 Task: Create Issue Issue0000000103 in Backlog  in Scrum Project Project0000000021 in Jira. Create Issue Issue0000000104 in Backlog  in Scrum Project Project0000000021 in Jira. Create Issue Issue0000000105 in Backlog  in Scrum Project Project0000000021 in Jira. Create Issue Issue0000000106 in Backlog  in Scrum Project Project0000000022 in Jira. Create Issue Issue0000000107 in Backlog  in Scrum Project Project0000000022 in Jira
Action: Mouse moved to (349, 325)
Screenshot: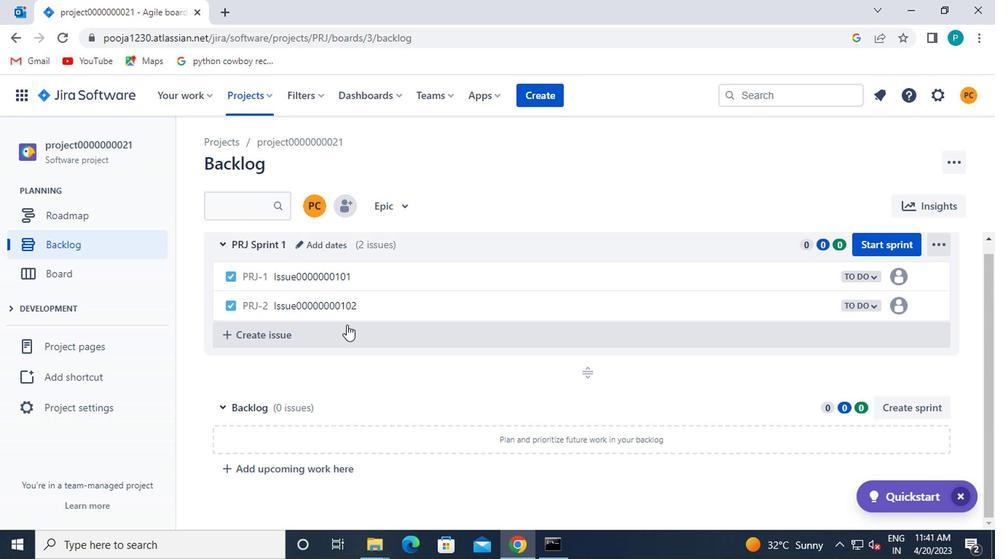 
Action: Mouse pressed left at (349, 325)
Screenshot: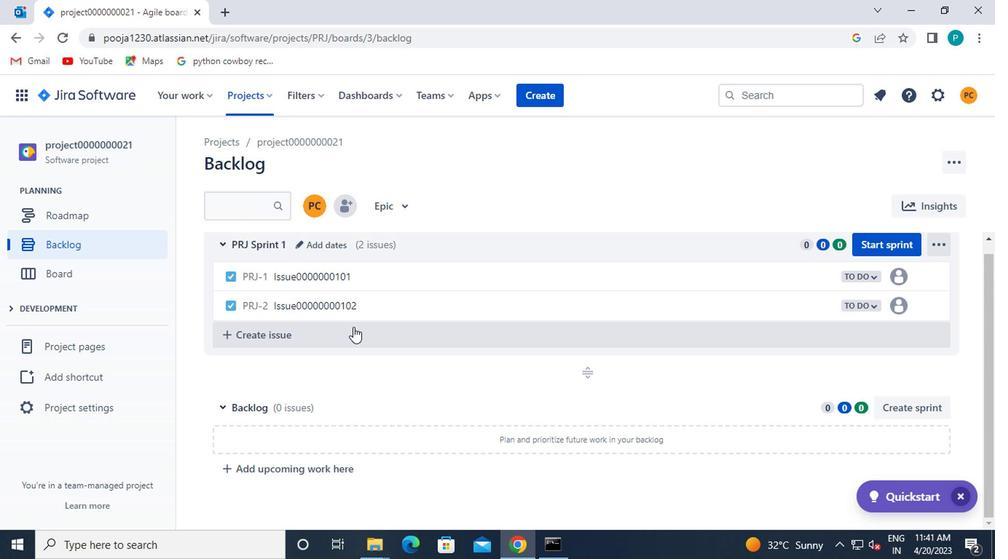 
Action: Mouse moved to (349, 334)
Screenshot: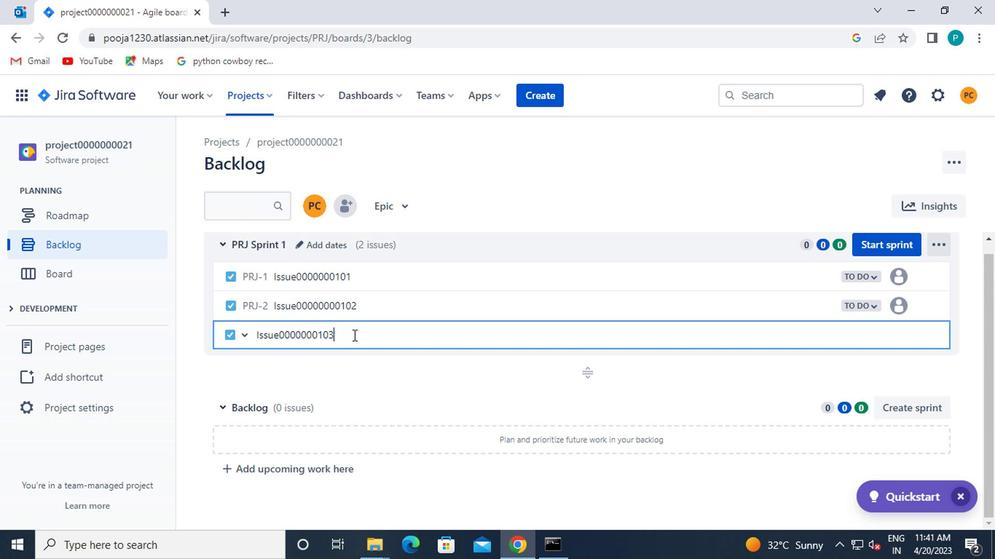 
Action: Key pressed <Key.backspace>3<Key.enter>
Screenshot: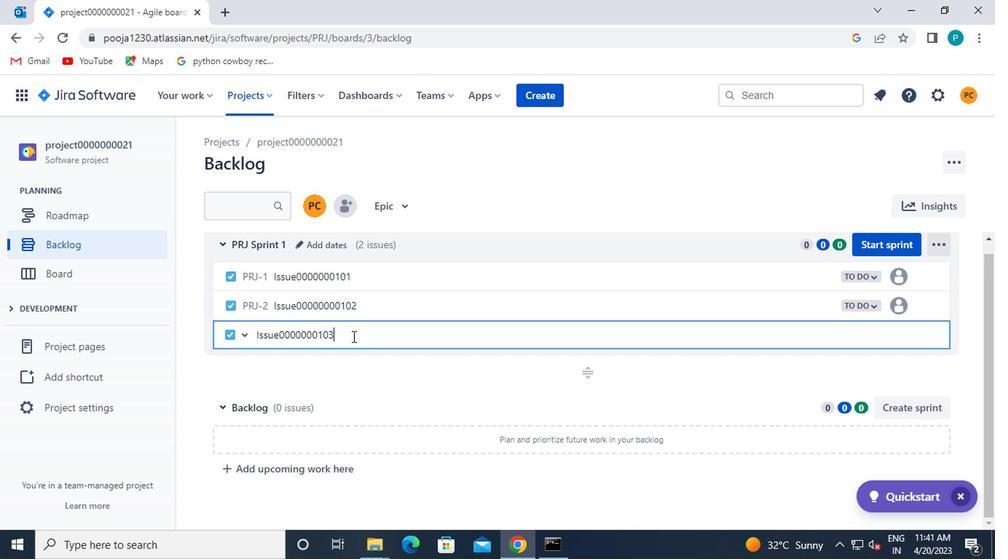
Action: Mouse moved to (161, 419)
Screenshot: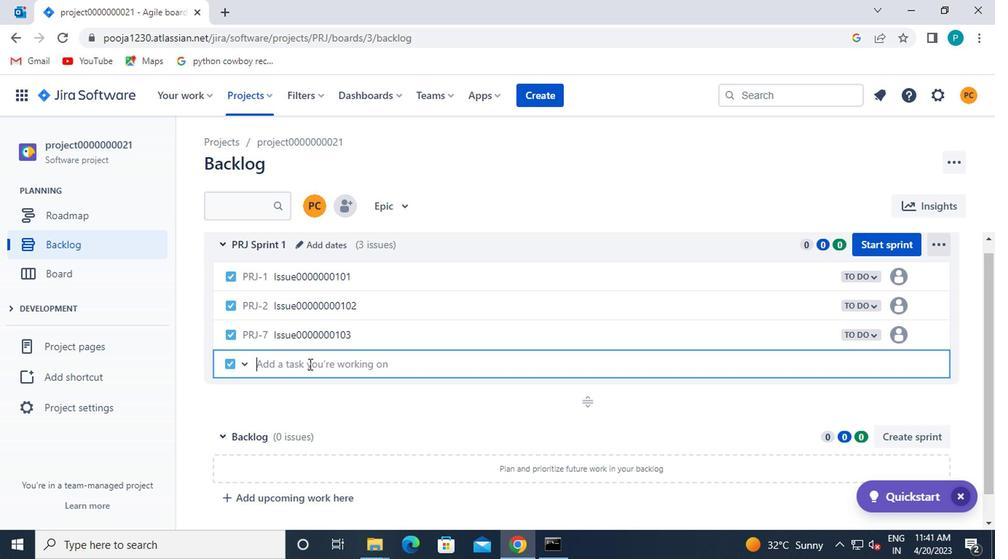 
Action: Key pressed <Key.caps_lock>i<Key.caps_lock>
Screenshot: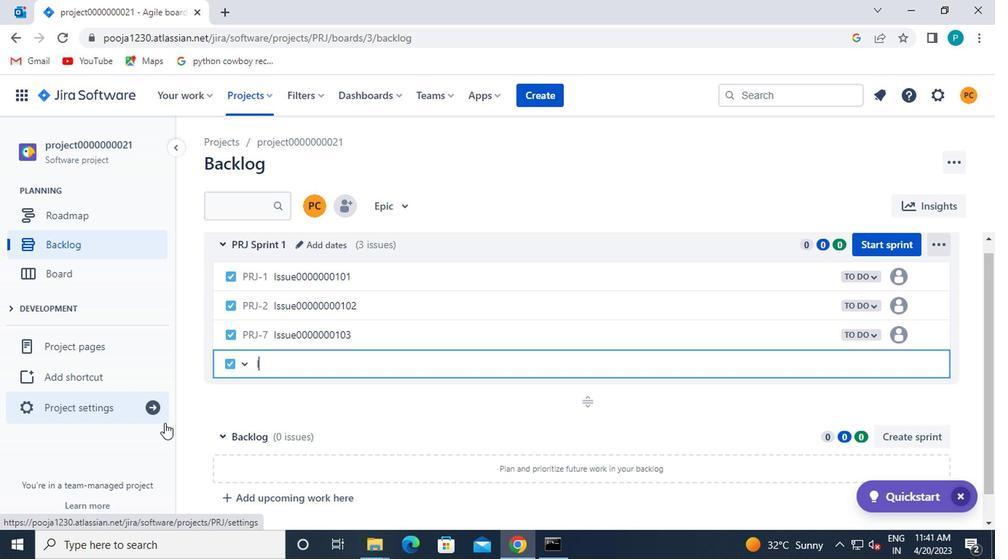 
Action: Mouse moved to (158, 419)
Screenshot: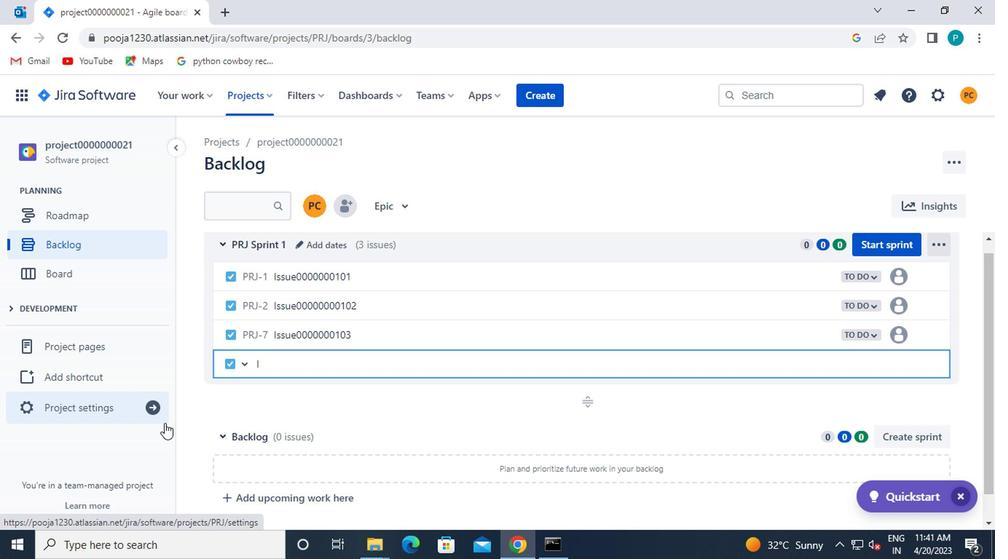 
Action: Key pressed ssue0000000
Screenshot: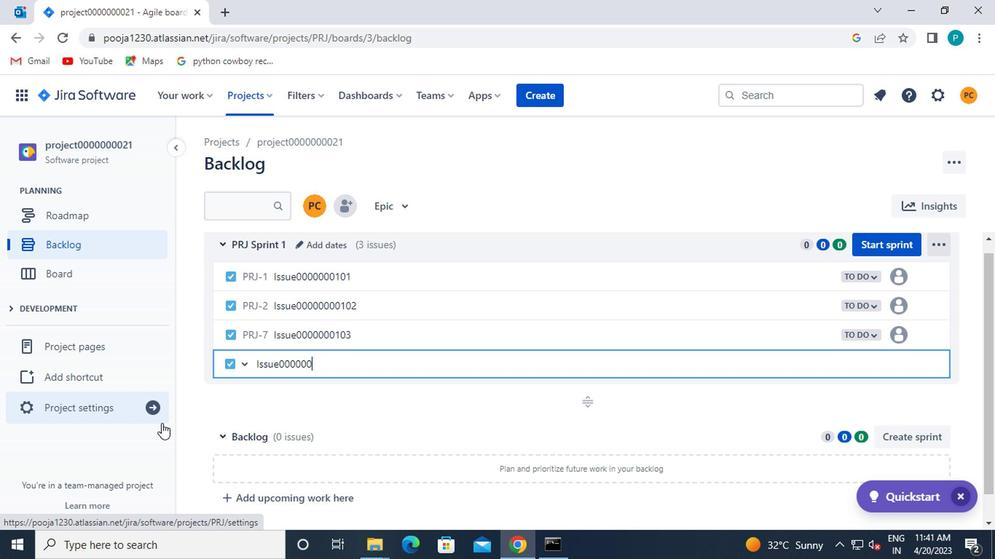 
Action: Mouse moved to (151, 418)
Screenshot: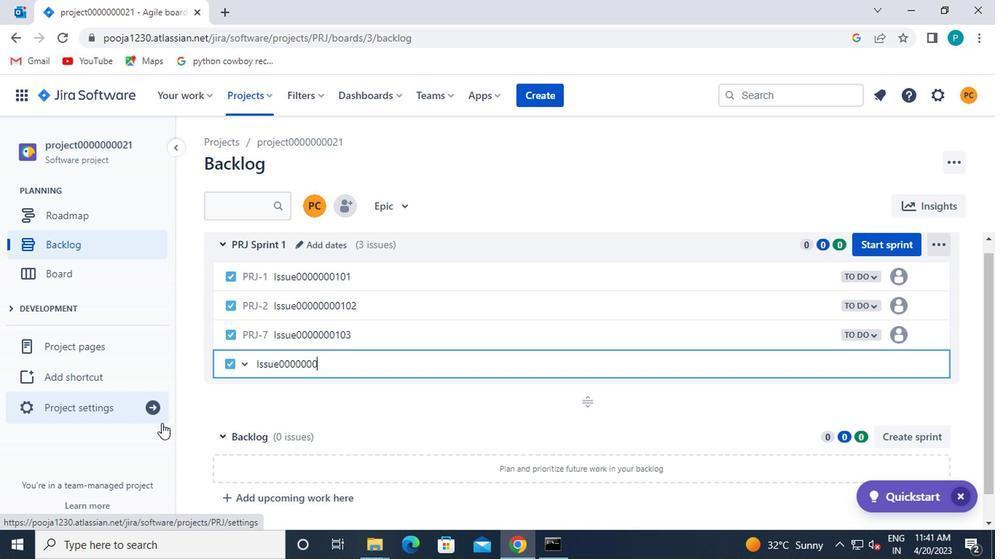 
Action: Key pressed 1
Screenshot: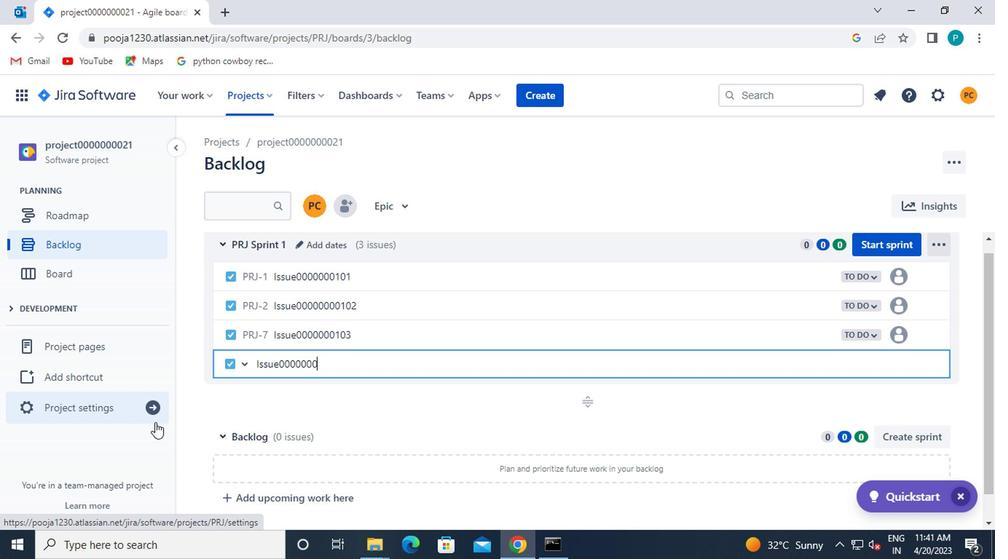 
Action: Mouse moved to (151, 418)
Screenshot: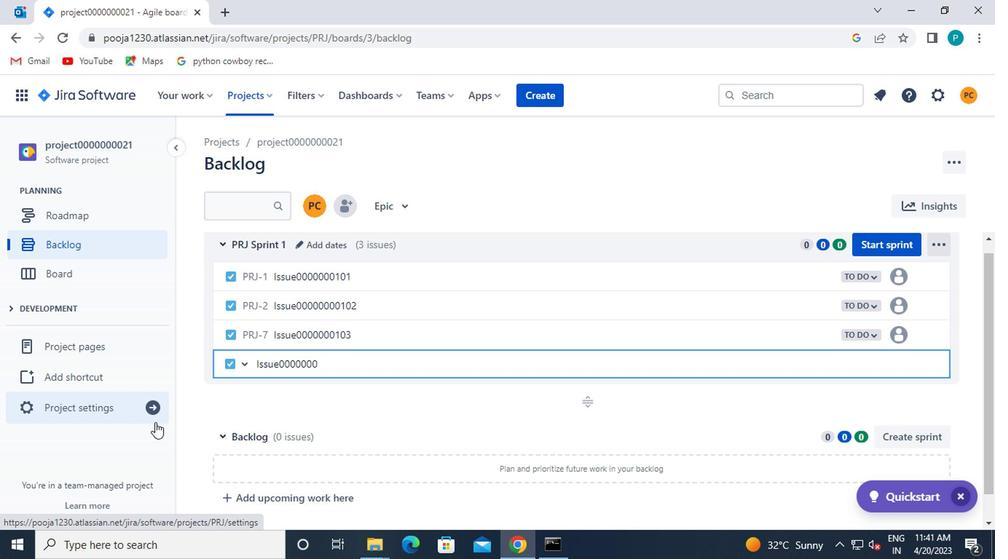 
Action: Key pressed 04<Key.enter><Key.caps_lock>i<Key.caps_lock>a<Key.backspace>ssue0000000105<Key.enter>
Screenshot: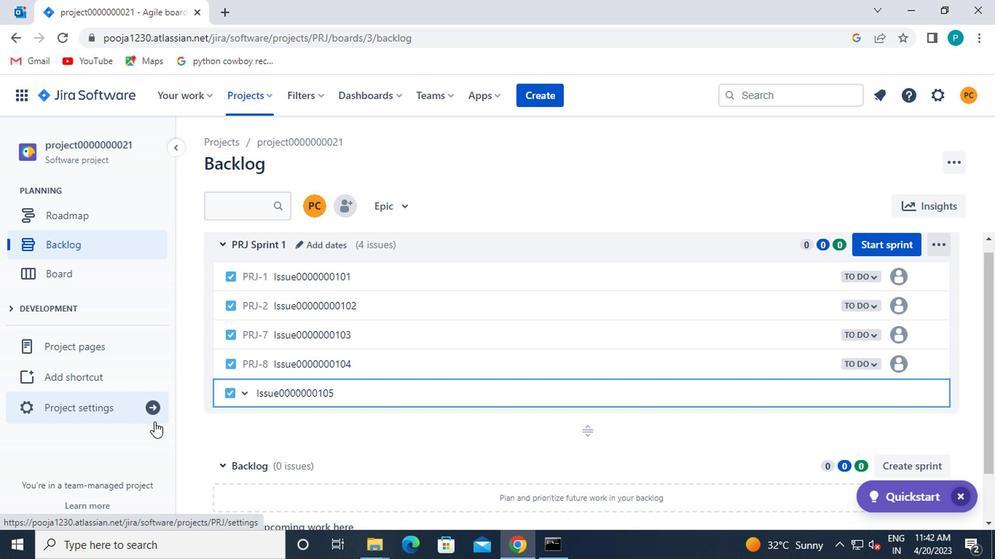 
Action: Mouse moved to (245, 93)
Screenshot: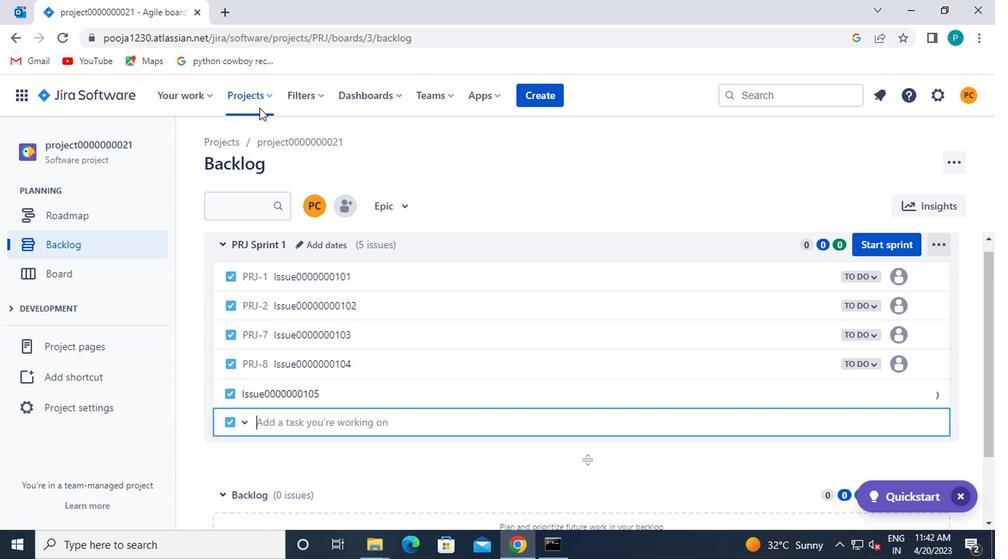 
Action: Mouse pressed left at (245, 93)
Screenshot: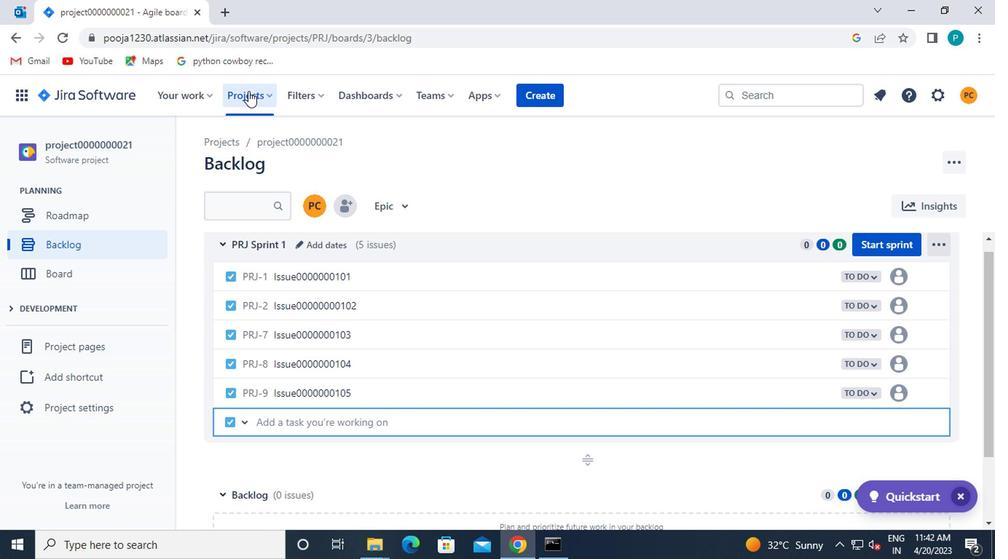 
Action: Mouse moved to (301, 198)
Screenshot: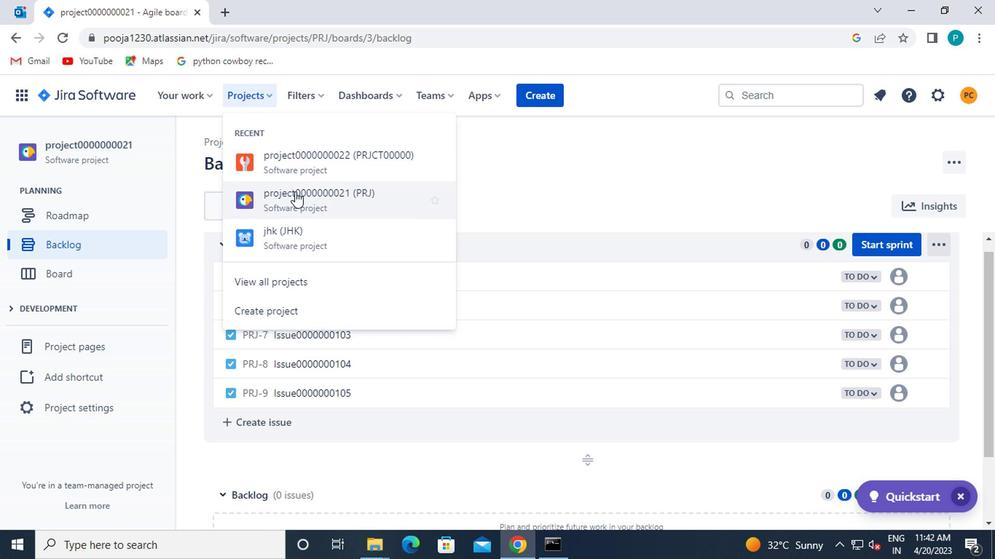 
Action: Mouse pressed left at (301, 198)
Screenshot: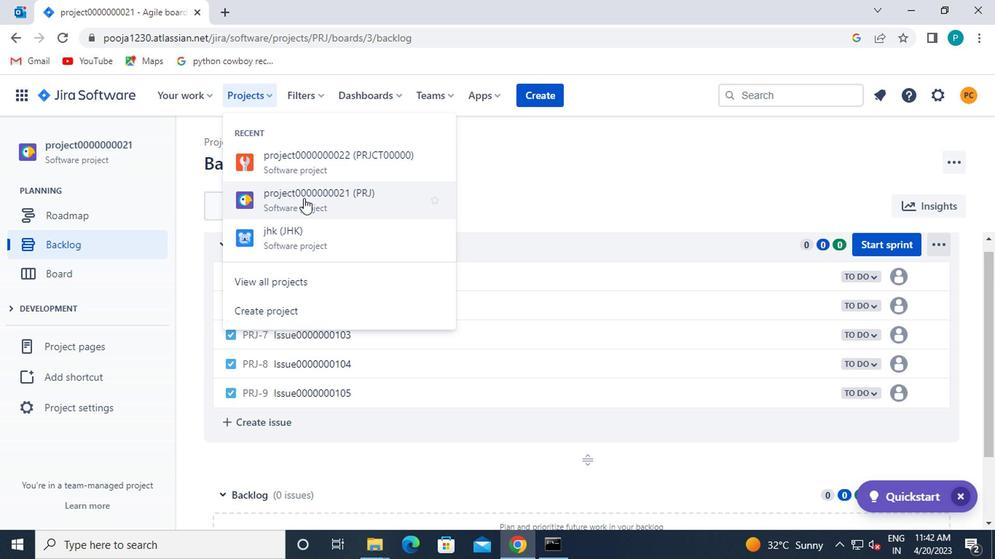 
Action: Mouse moved to (46, 245)
Screenshot: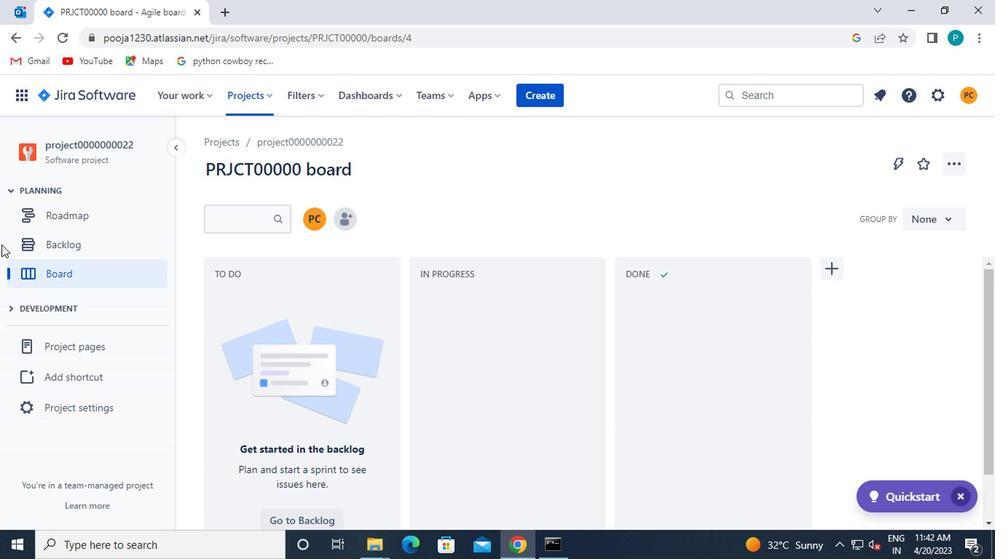 
Action: Mouse pressed left at (46, 245)
Screenshot: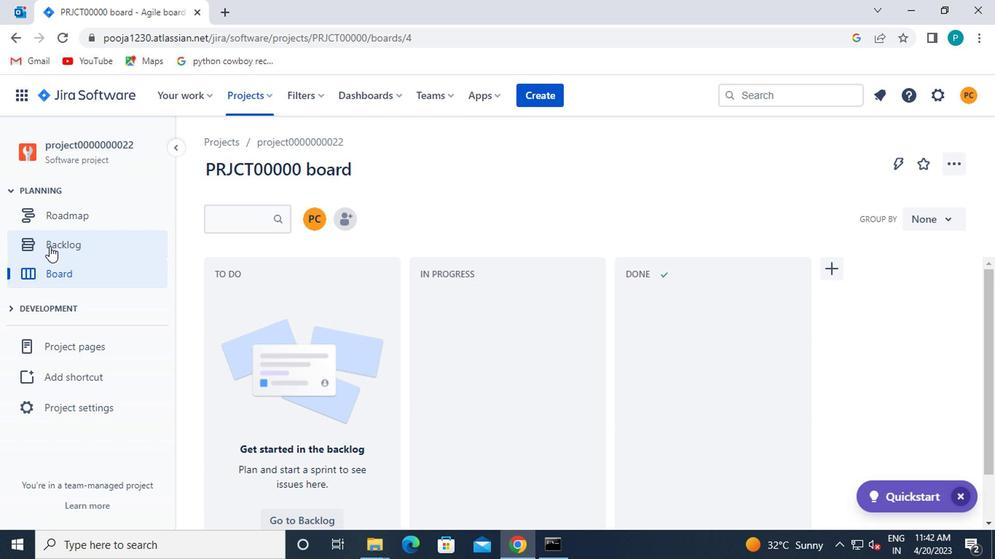 
Action: Mouse moved to (280, 384)
Screenshot: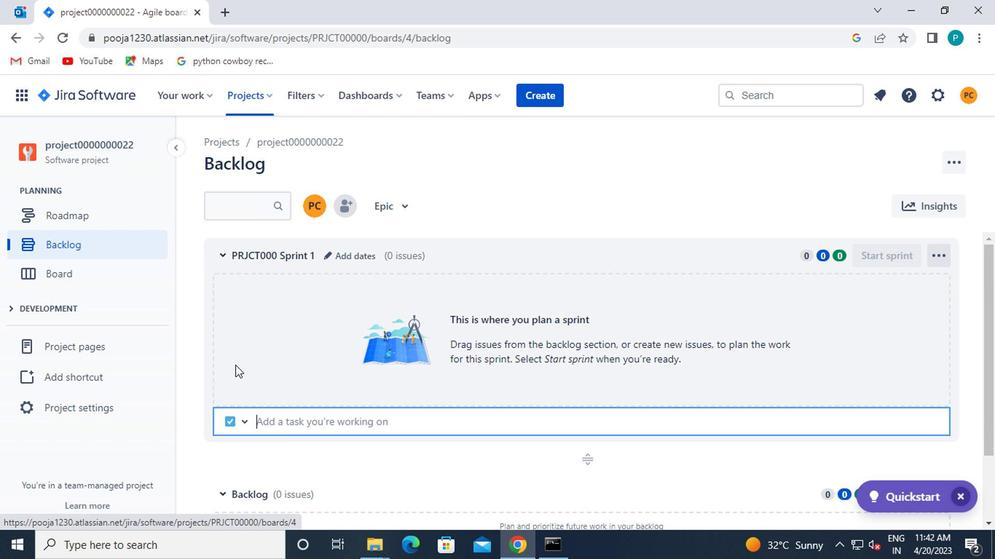 
Action: Mouse scrolled (280, 384) with delta (0, 0)
Screenshot: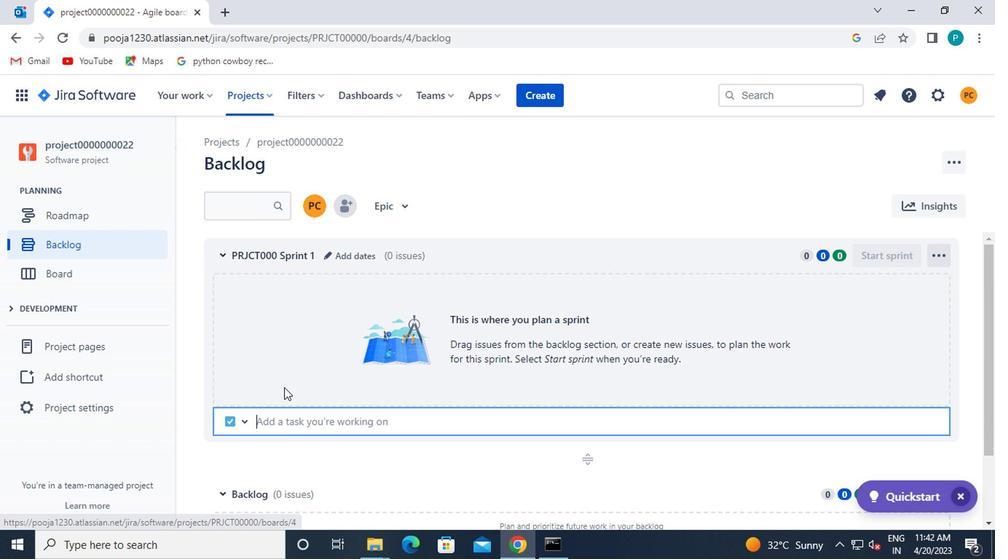 
Action: Mouse moved to (293, 352)
Screenshot: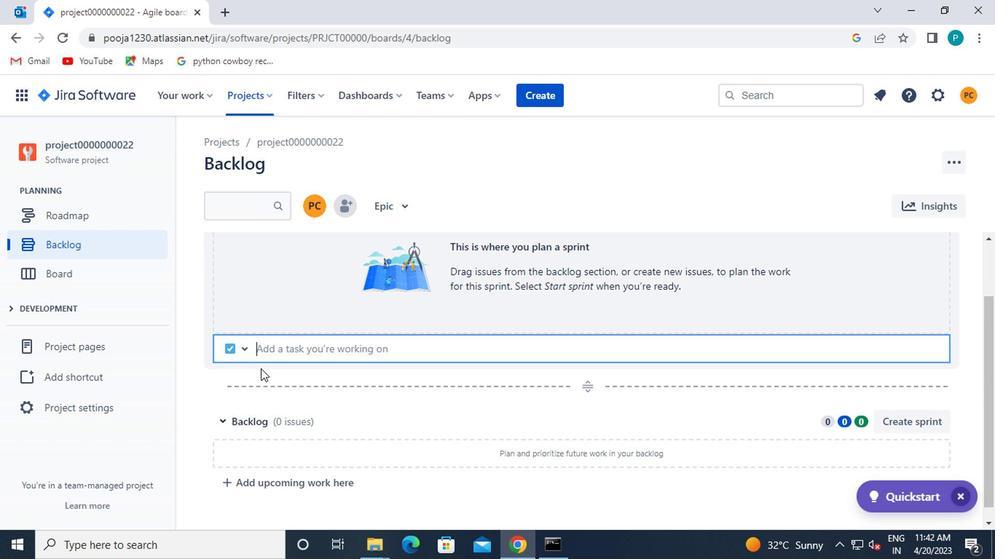 
Action: Mouse scrolled (293, 352) with delta (0, 0)
Screenshot: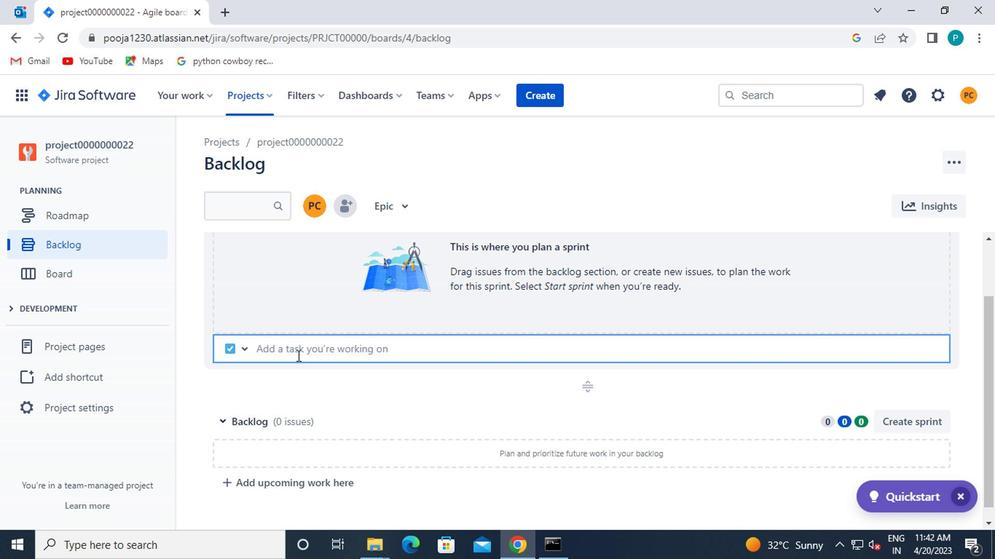 
Action: Mouse scrolled (293, 352) with delta (0, 0)
Screenshot: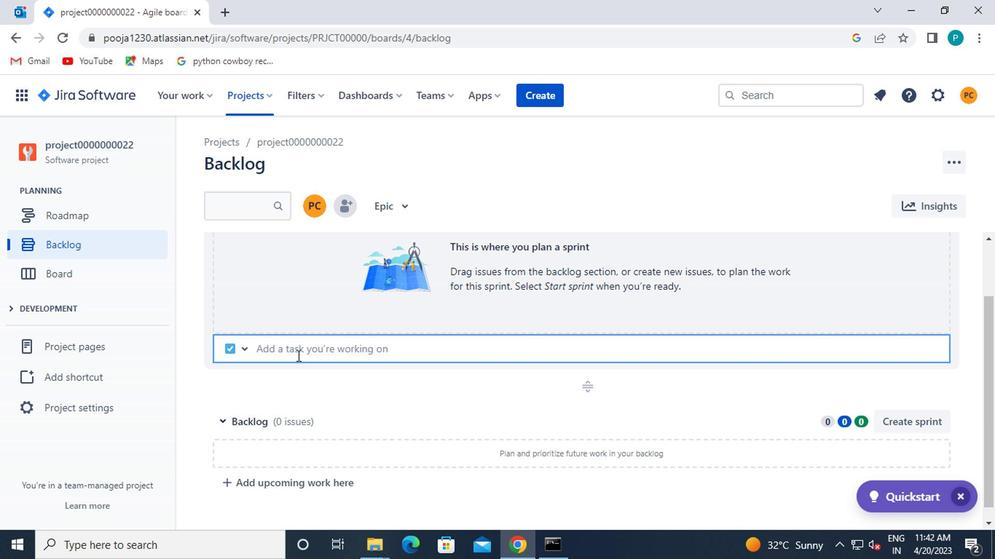 
Action: Mouse moved to (292, 326)
Screenshot: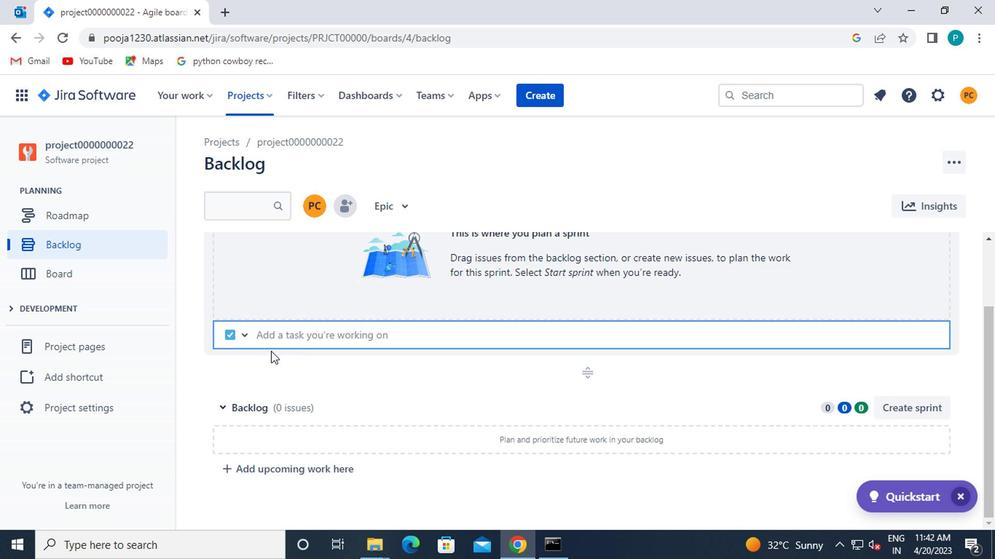 
Action: Mouse pressed left at (292, 326)
Screenshot: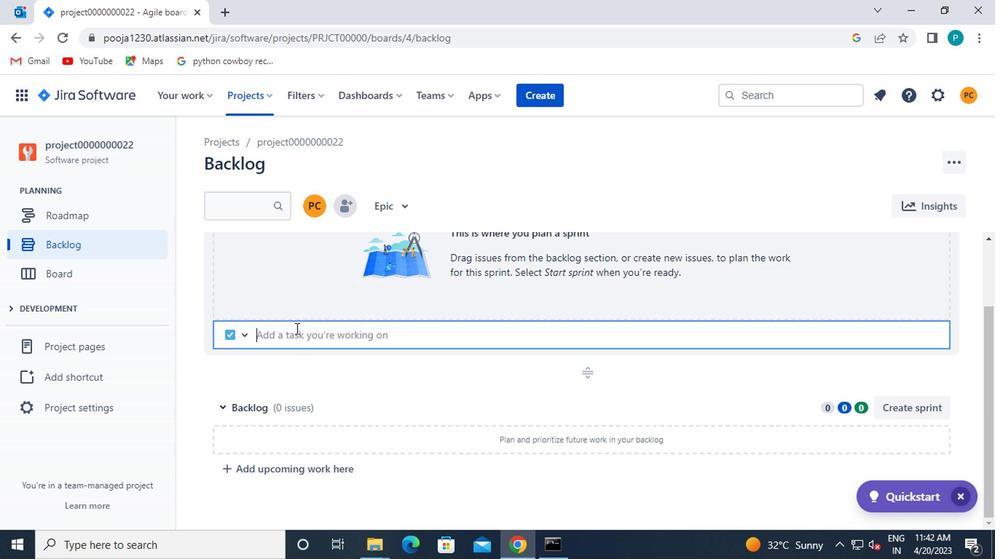 
Action: Mouse moved to (292, 332)
Screenshot: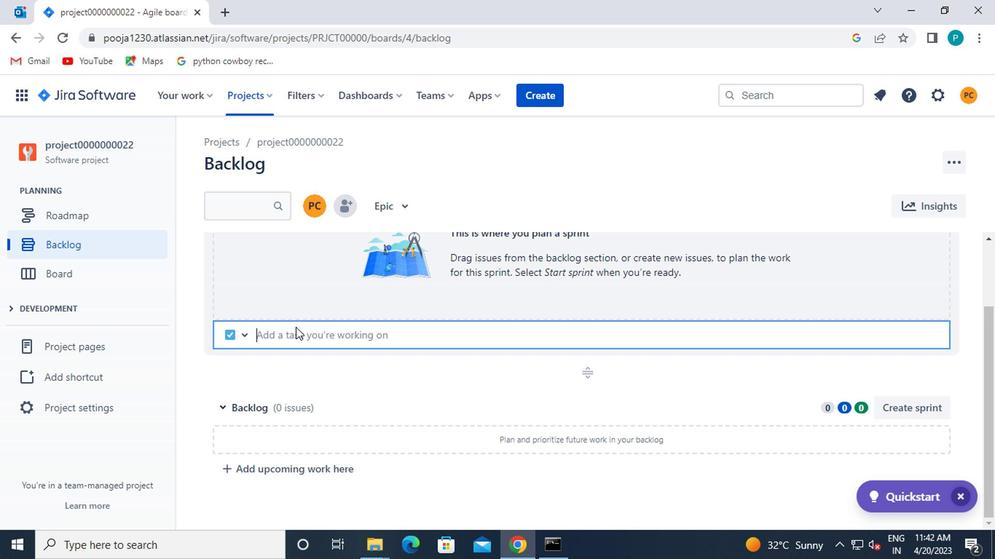 
Action: Mouse pressed left at (292, 332)
Screenshot: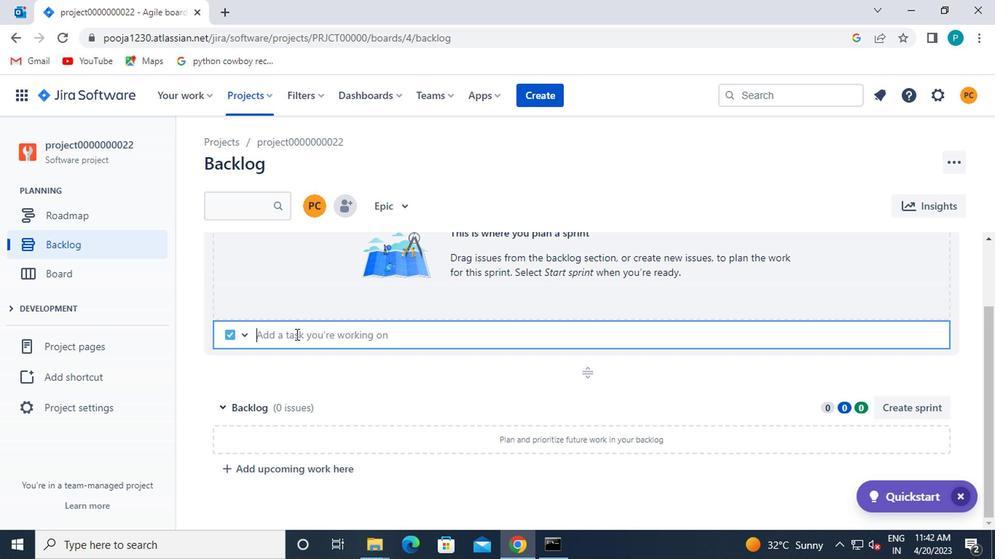 
Action: Key pressed i<Key.backspace><Key.caps_lock>iss<Key.backspace><Key.backspace><Key.caps_lock>ssue0000000106<Key.enter><Key.caps_lock>i<Key.caps_lock>ssue0000000107<Key.enter>
Screenshot: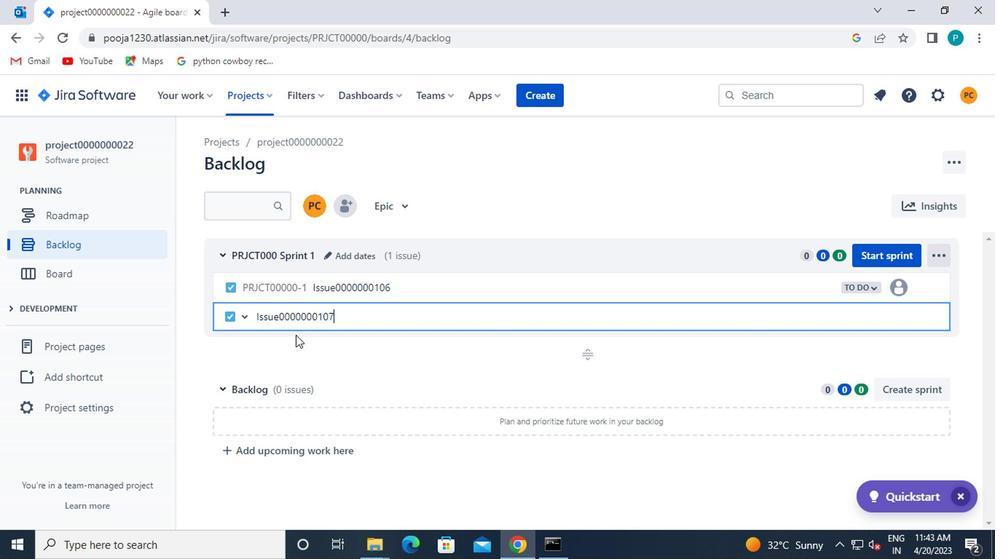 
